 Task: Set Equalizer to Bass Boost
Action: Mouse moved to (1024, 51)
Screenshot: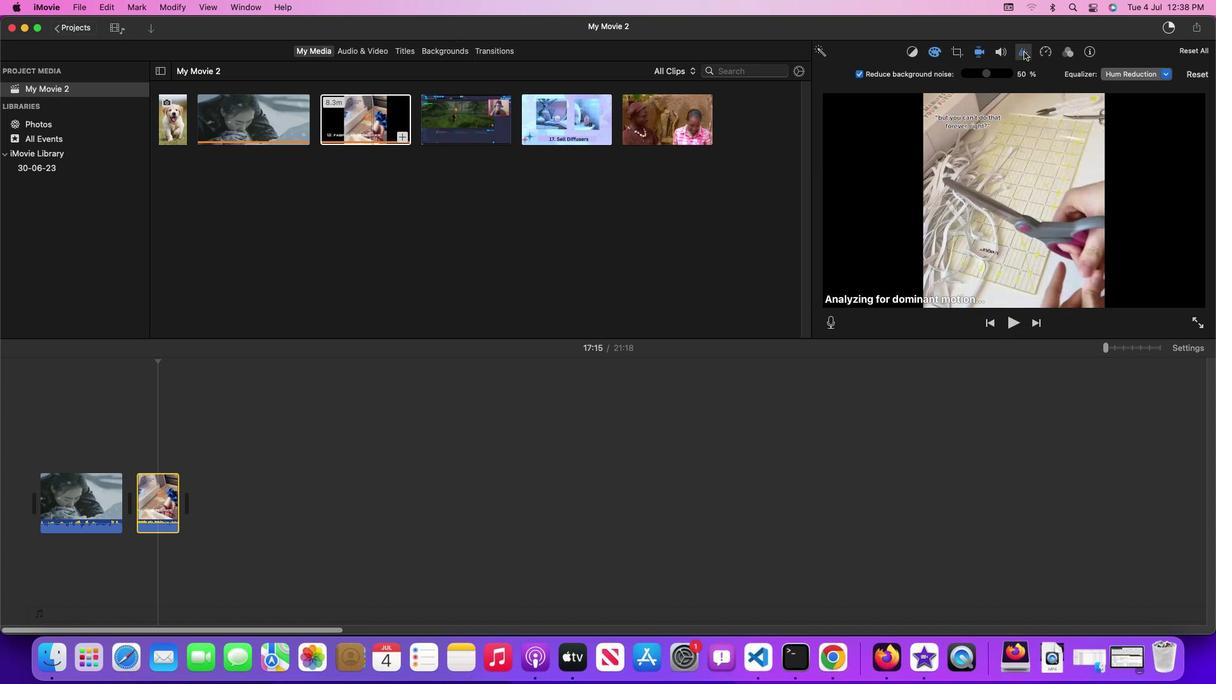 
Action: Mouse pressed left at (1024, 51)
Screenshot: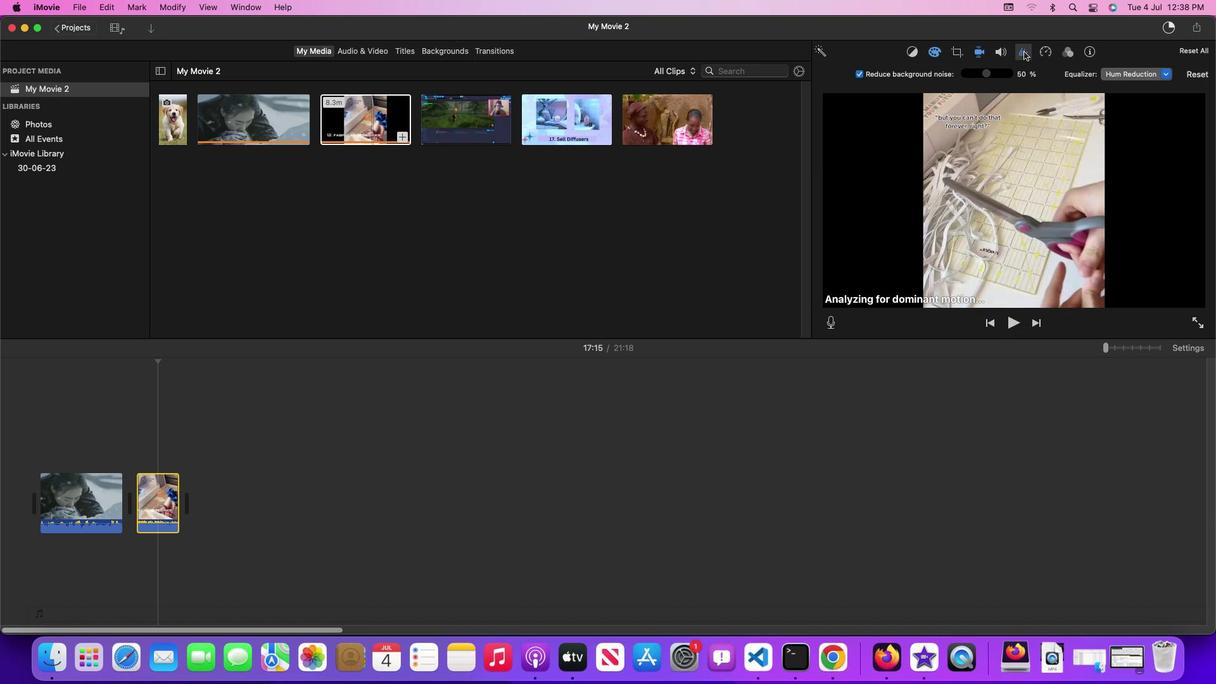 
Action: Mouse moved to (1167, 72)
Screenshot: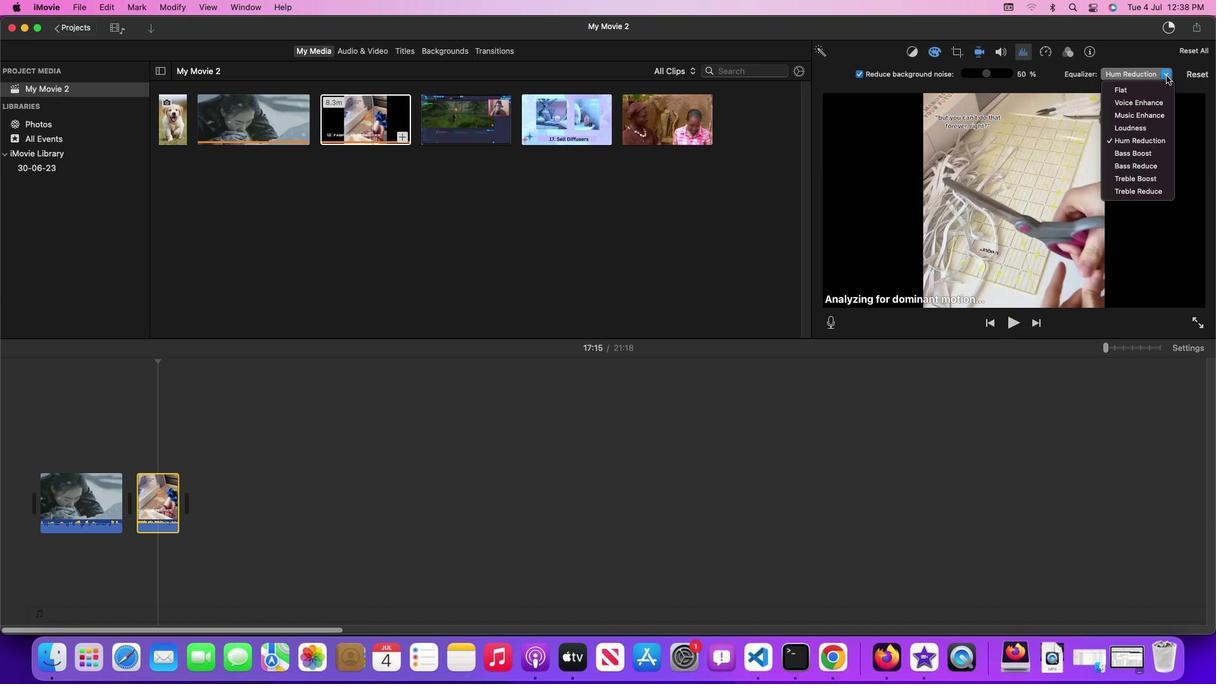 
Action: Mouse pressed left at (1167, 72)
Screenshot: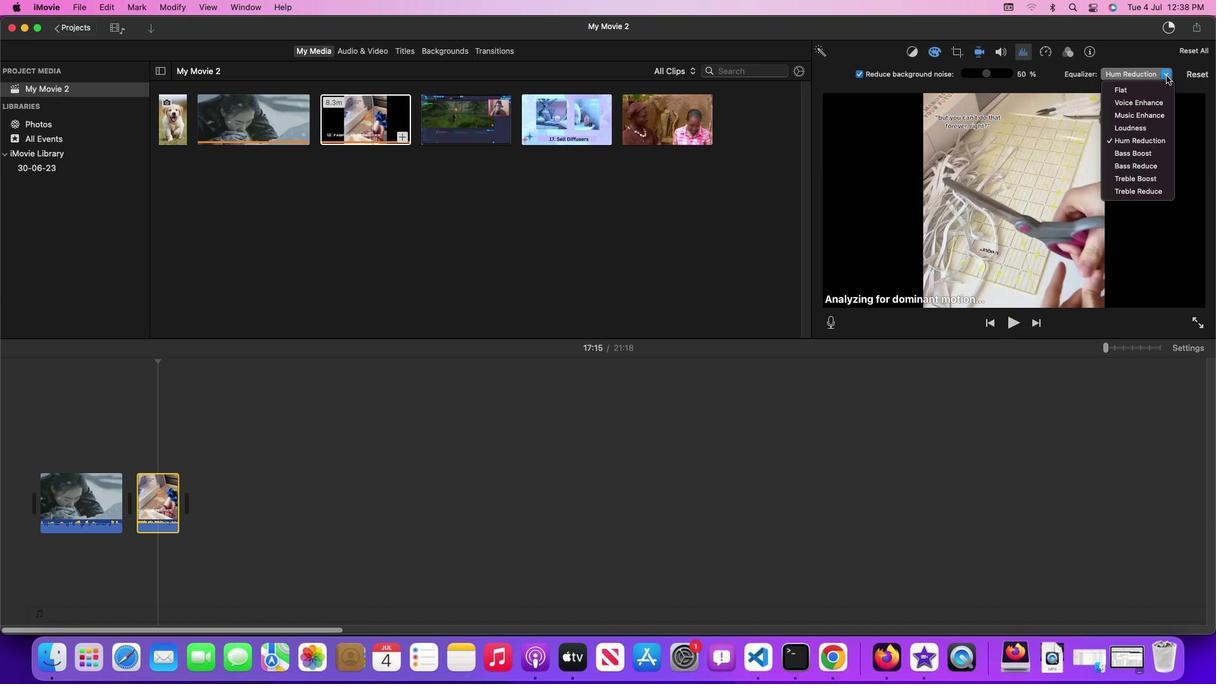 
Action: Mouse moved to (1150, 151)
Screenshot: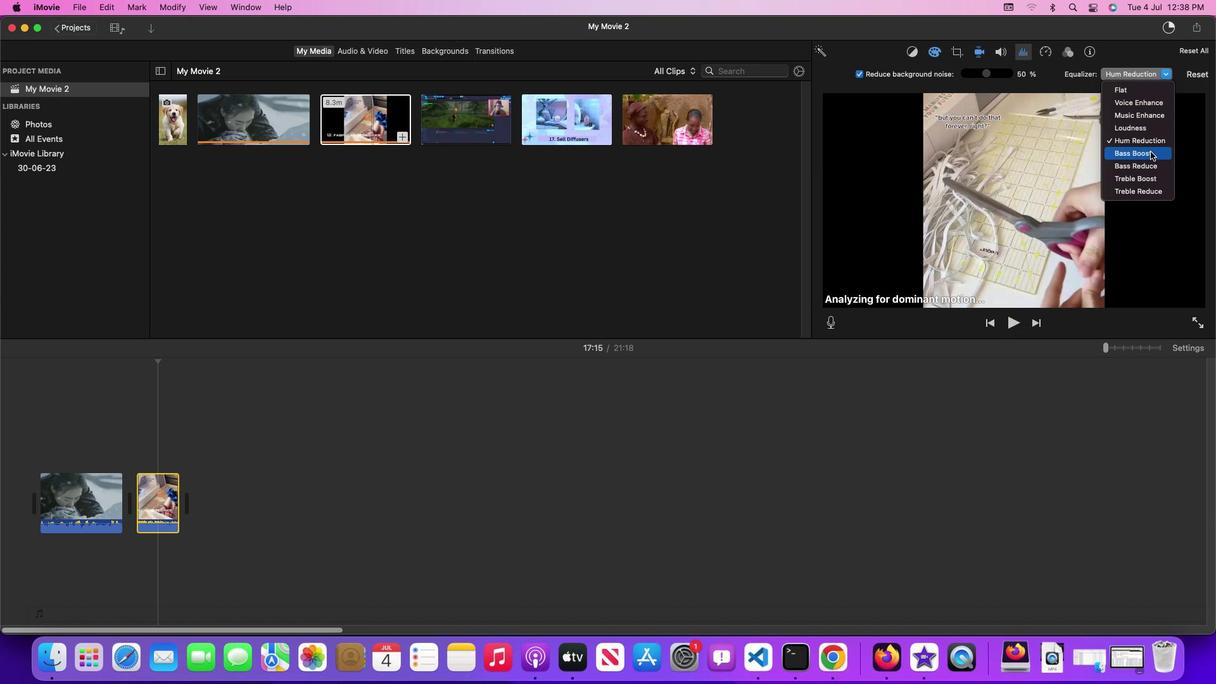 
Action: Mouse pressed left at (1150, 151)
Screenshot: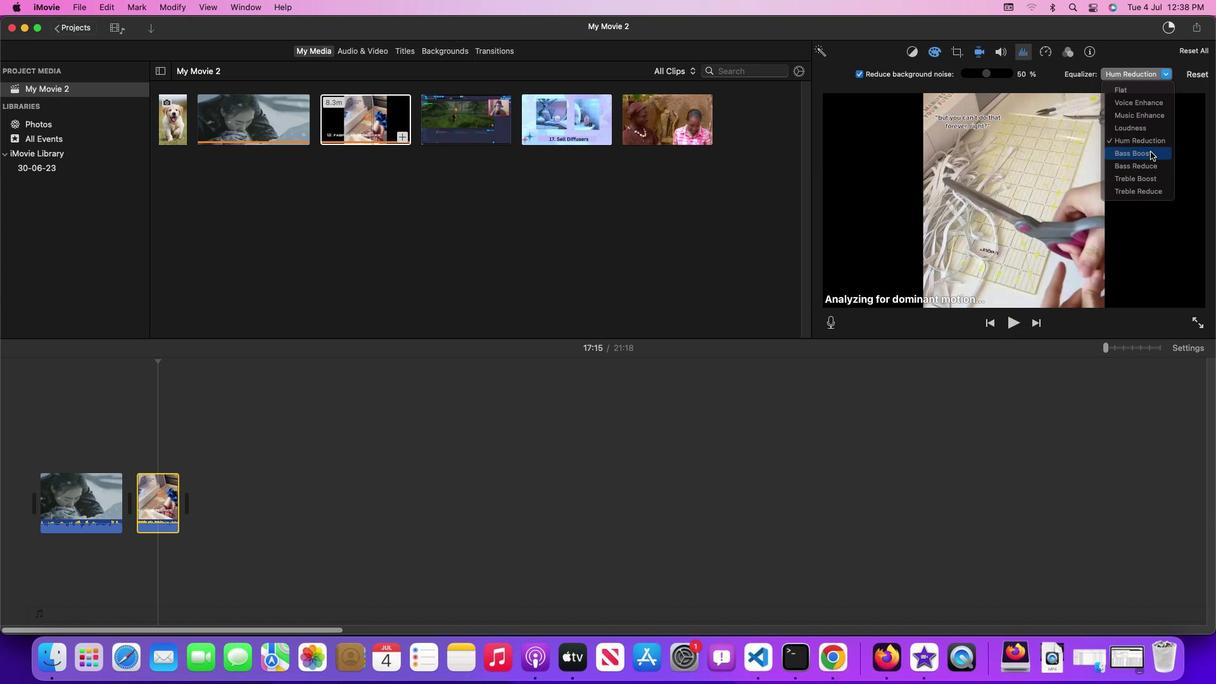 
